 Task: Add the task  Create a new online tool for digital asset management to the section Code Champions in the project AgileHero and add a Due Date to the respective task as 2023/07/08
Action: Mouse moved to (80, 466)
Screenshot: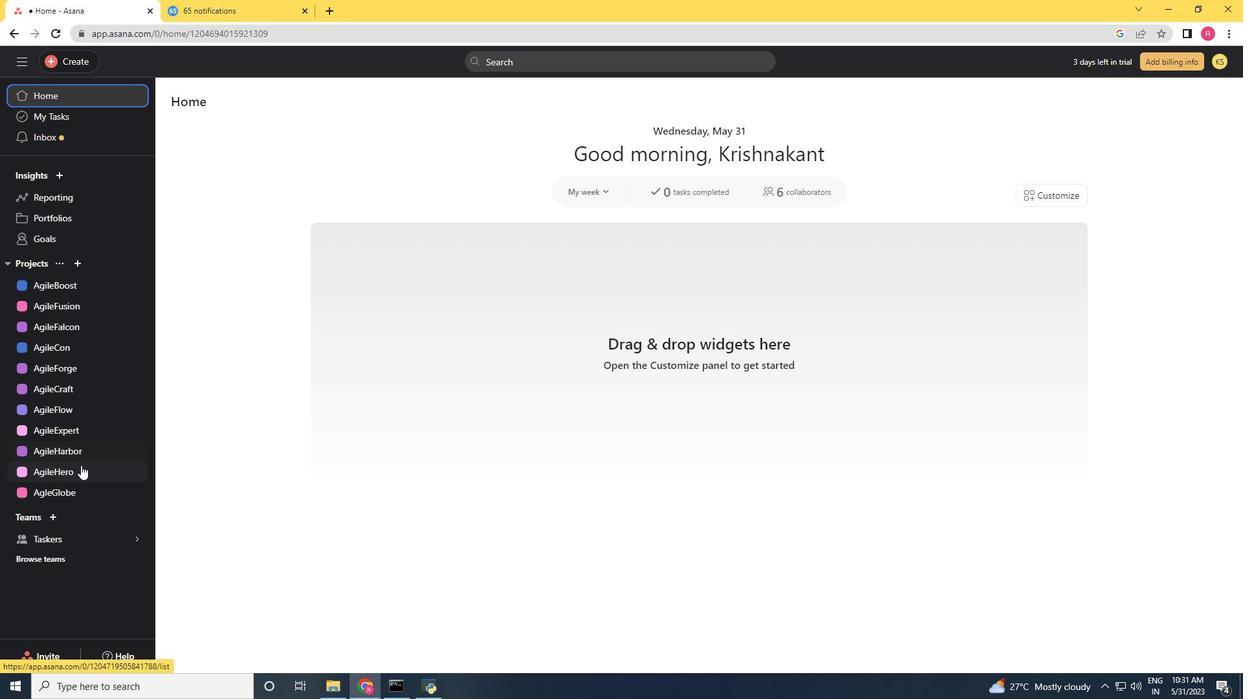 
Action: Mouse pressed left at (80, 466)
Screenshot: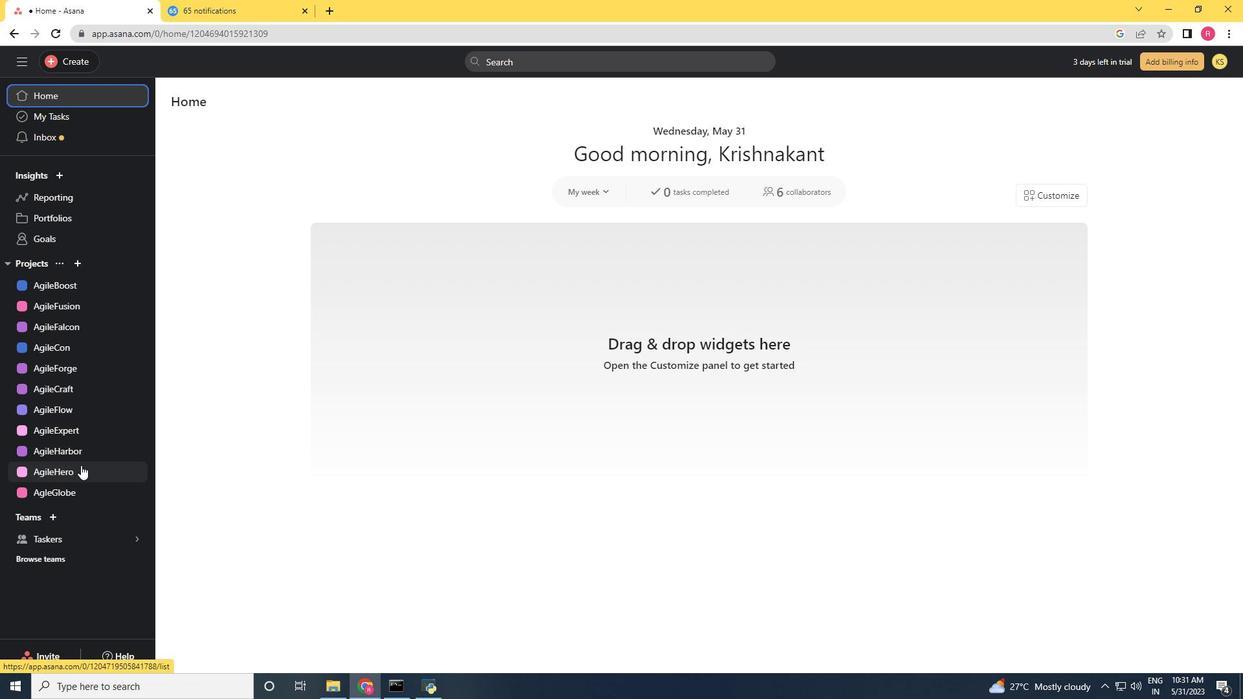 
Action: Mouse moved to (339, 445)
Screenshot: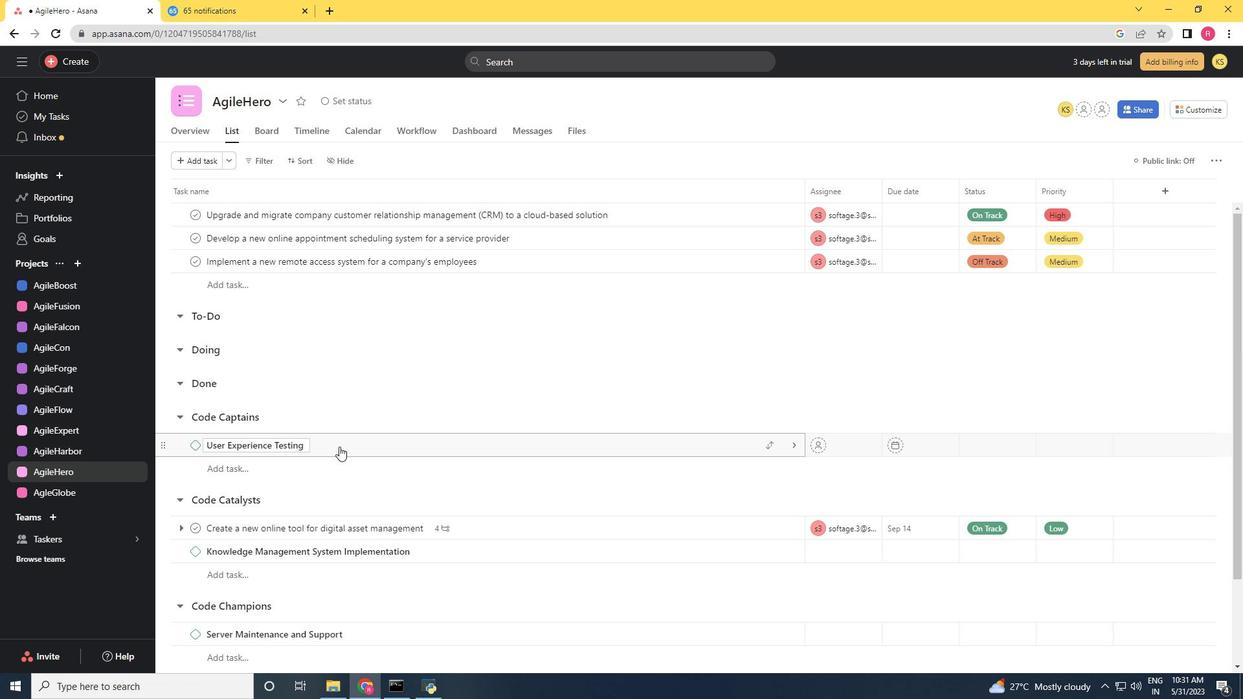 
Action: Mouse scrolled (339, 444) with delta (0, 0)
Screenshot: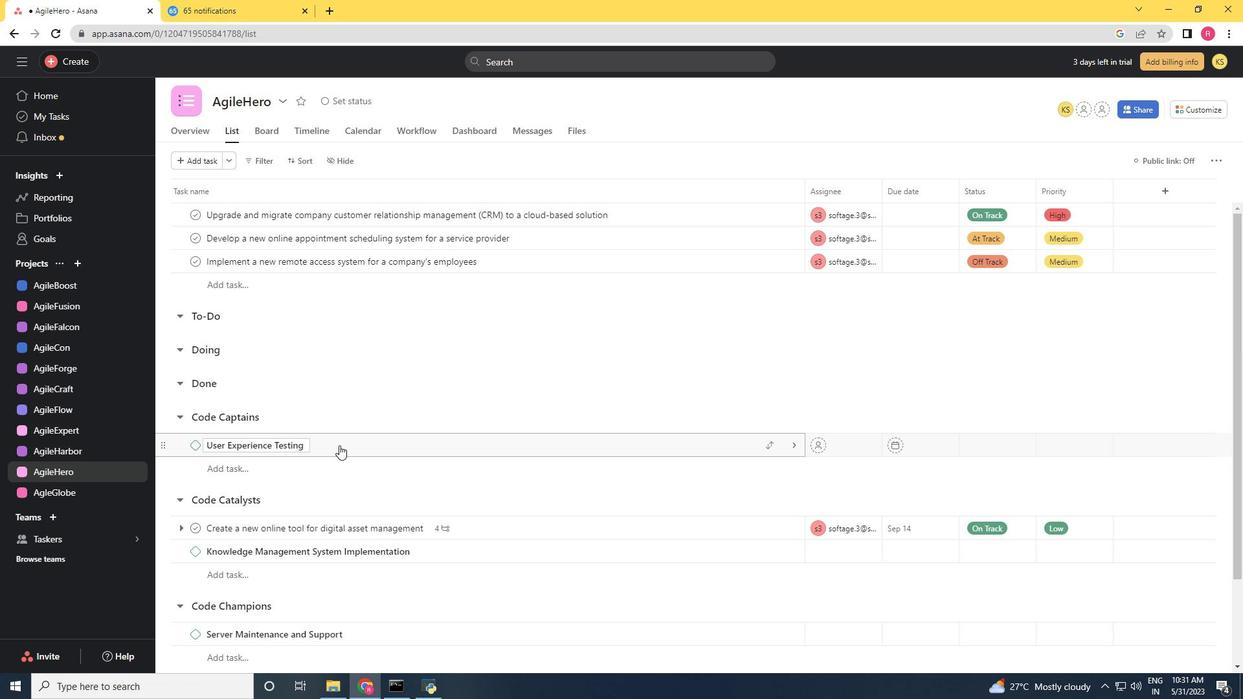 
Action: Mouse scrolled (339, 444) with delta (0, 0)
Screenshot: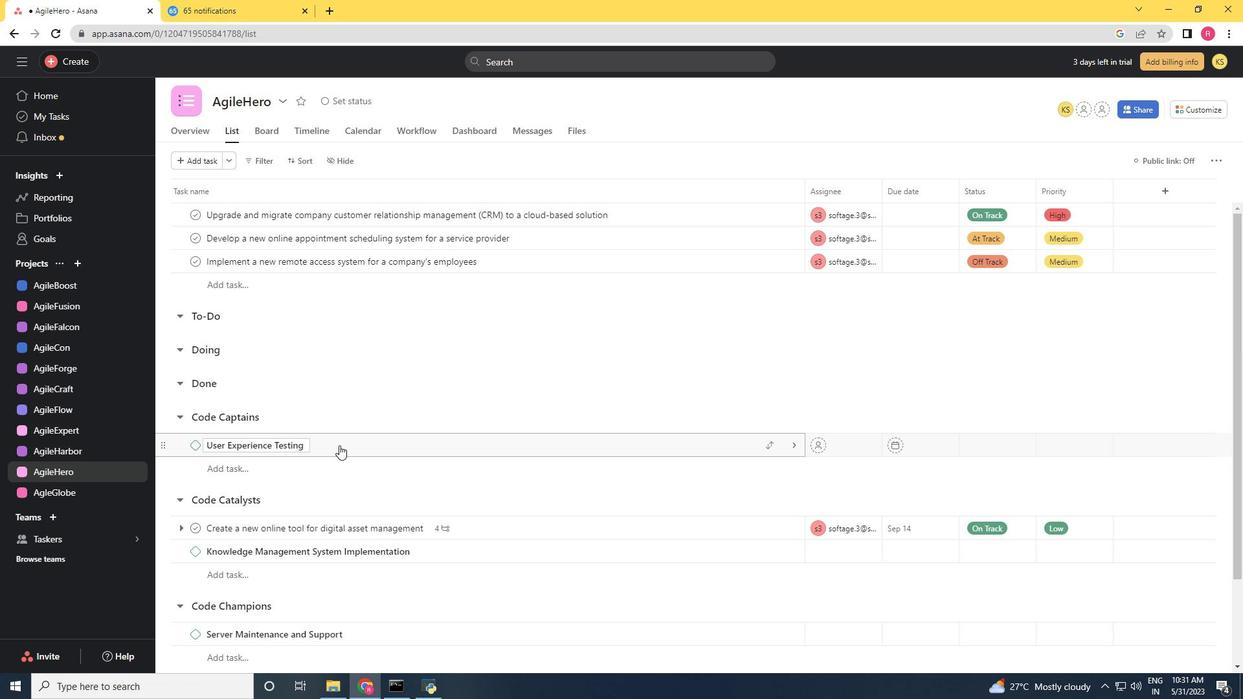 
Action: Mouse moved to (771, 428)
Screenshot: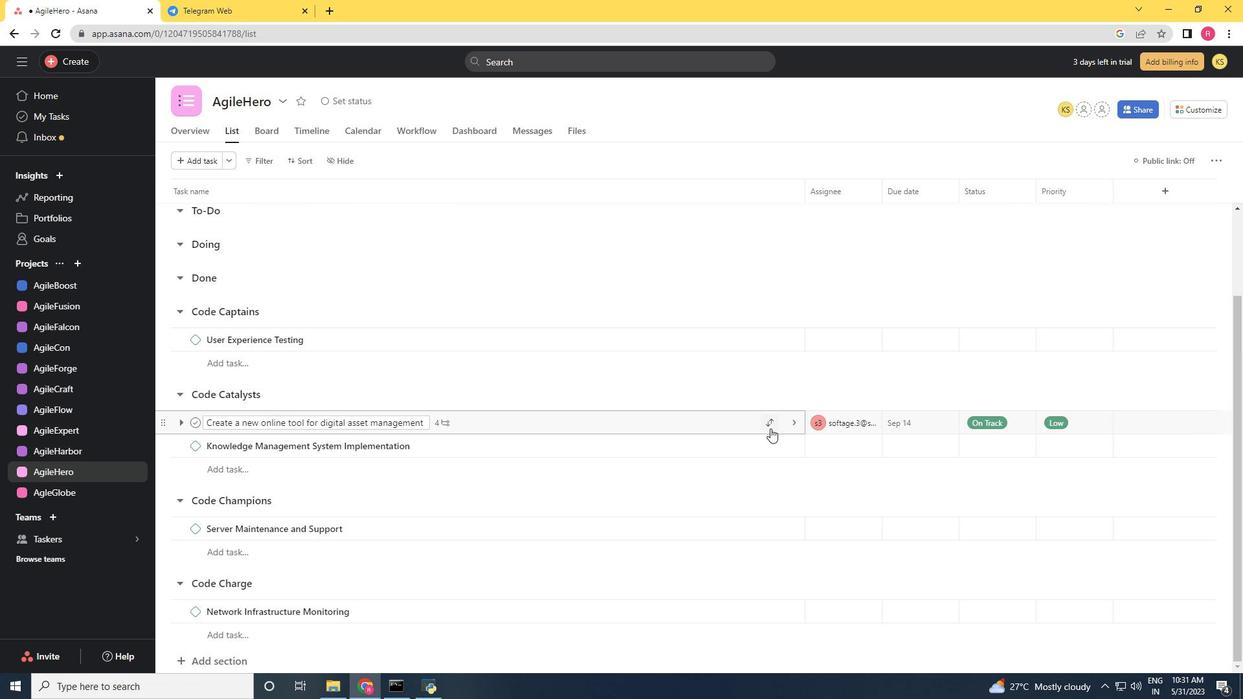 
Action: Mouse pressed left at (771, 428)
Screenshot: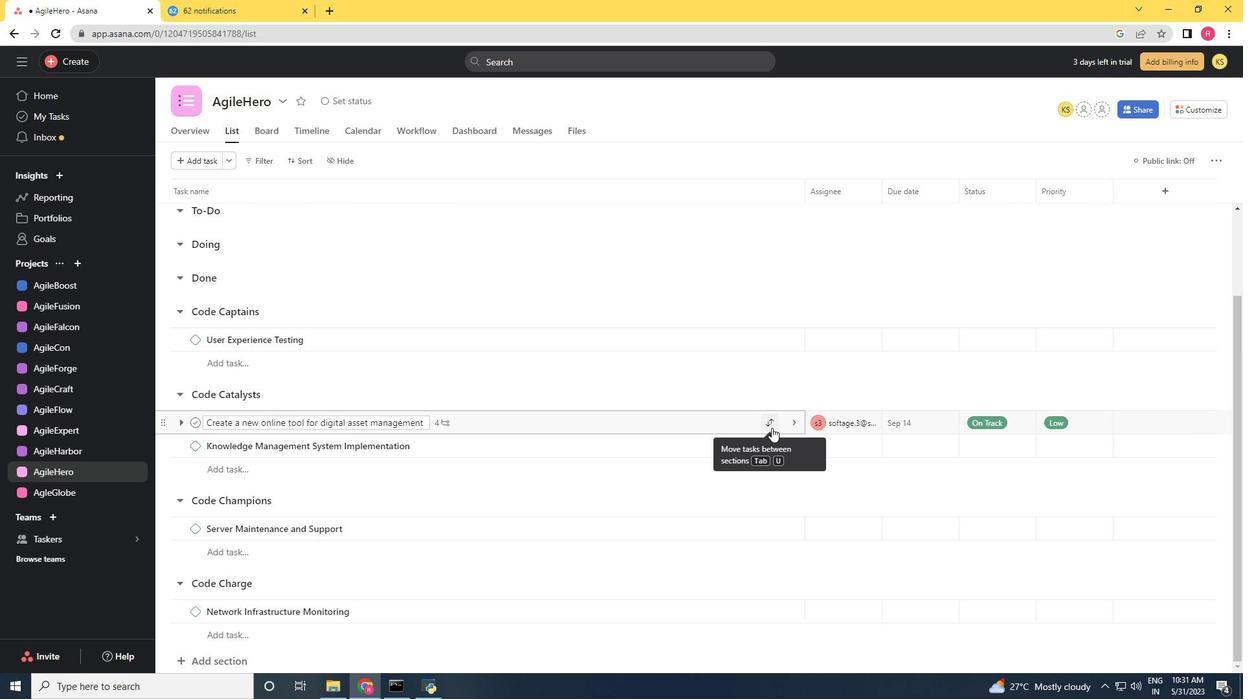 
Action: Mouse moved to (720, 610)
Screenshot: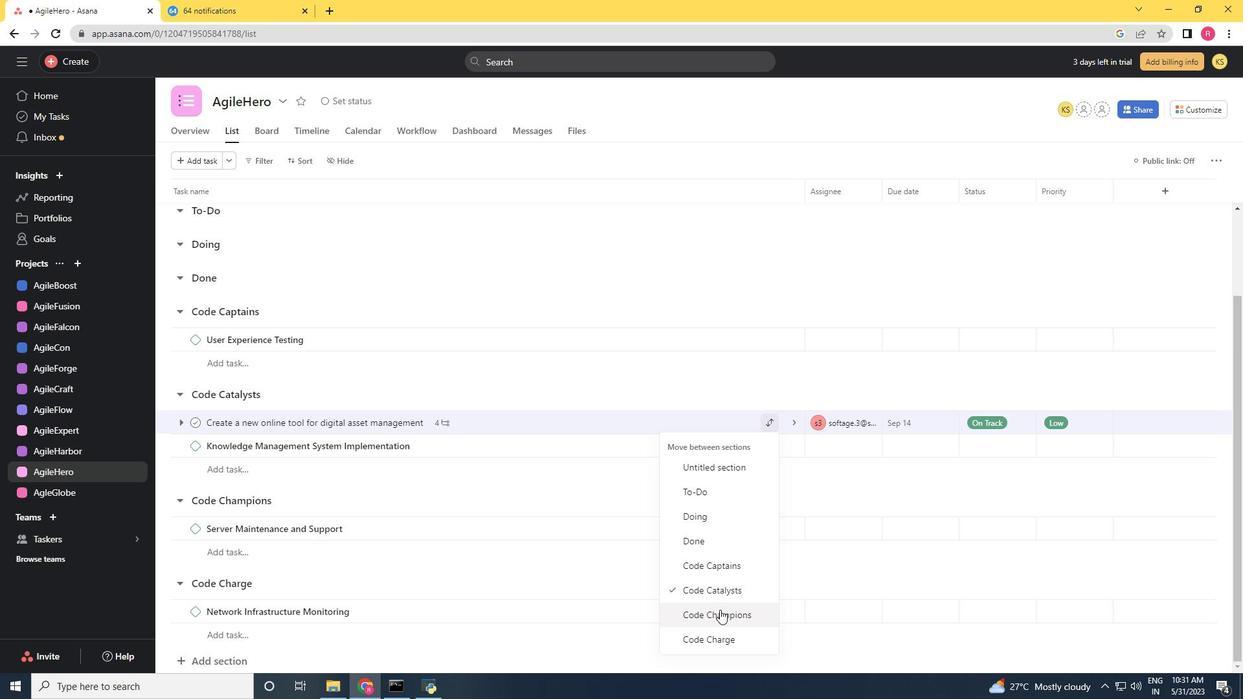 
Action: Mouse pressed left at (720, 610)
Screenshot: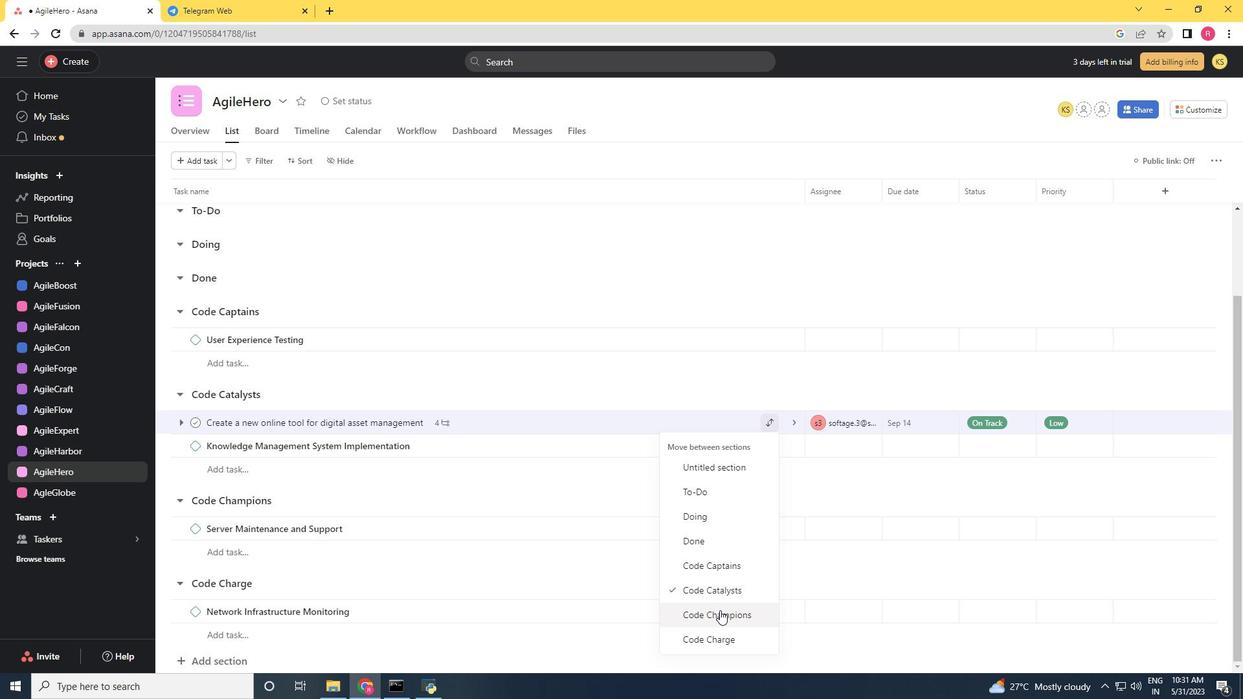 
Action: Mouse moved to (696, 564)
Screenshot: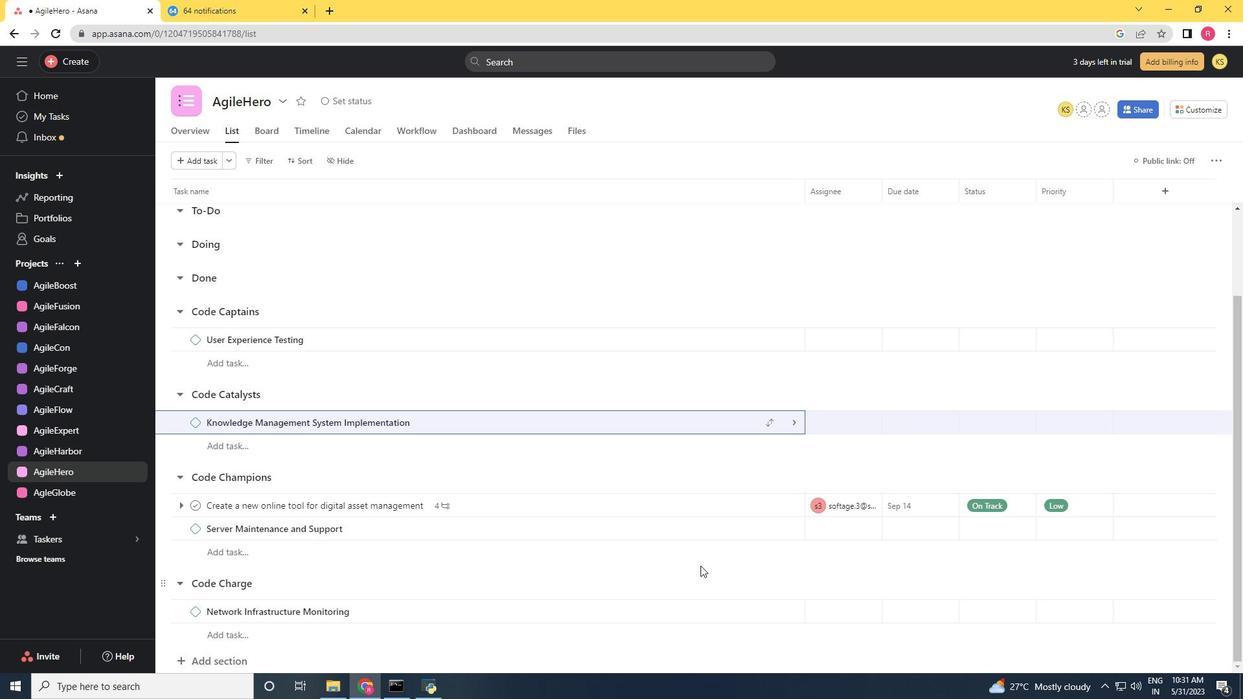 
Action: Mouse scrolled (696, 563) with delta (0, 0)
Screenshot: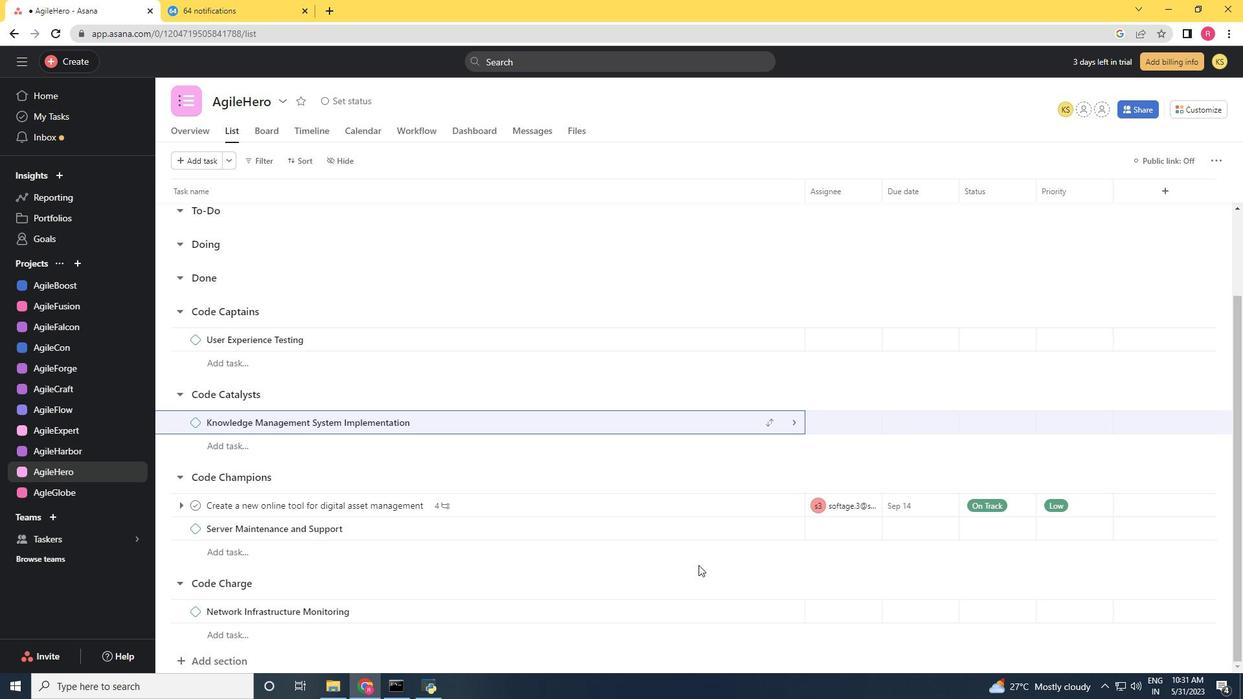 
Action: Mouse scrolled (696, 563) with delta (0, 0)
Screenshot: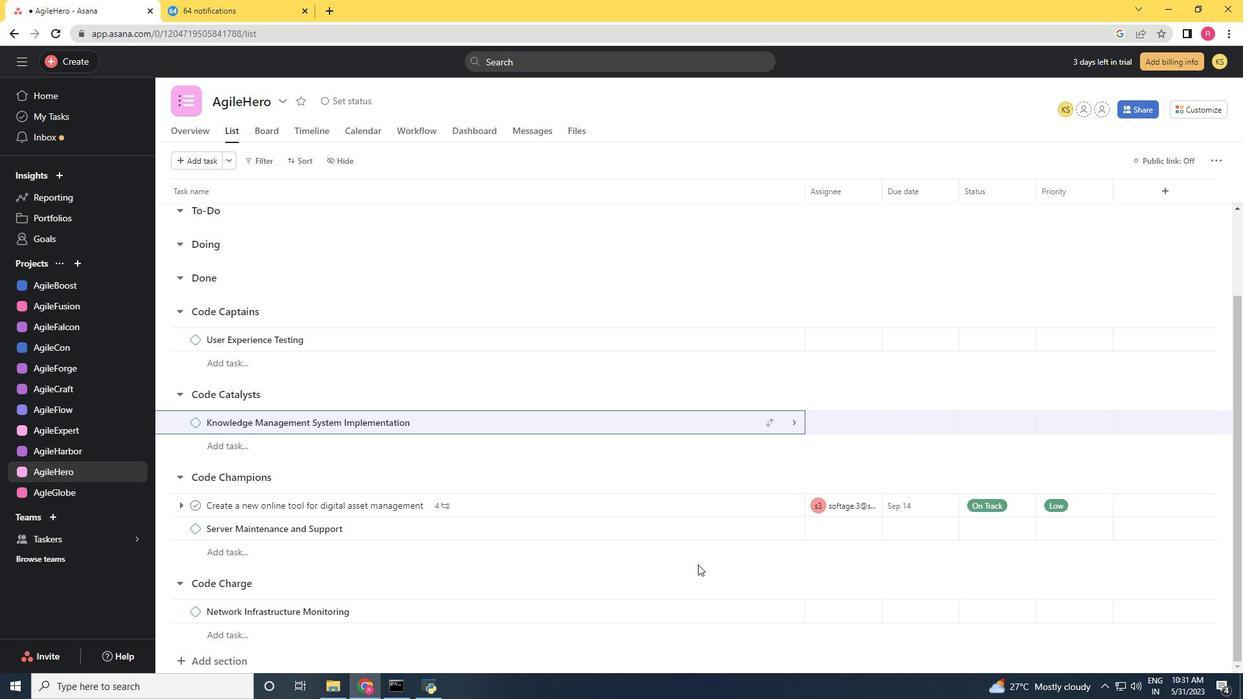 
Action: Mouse moved to (665, 501)
Screenshot: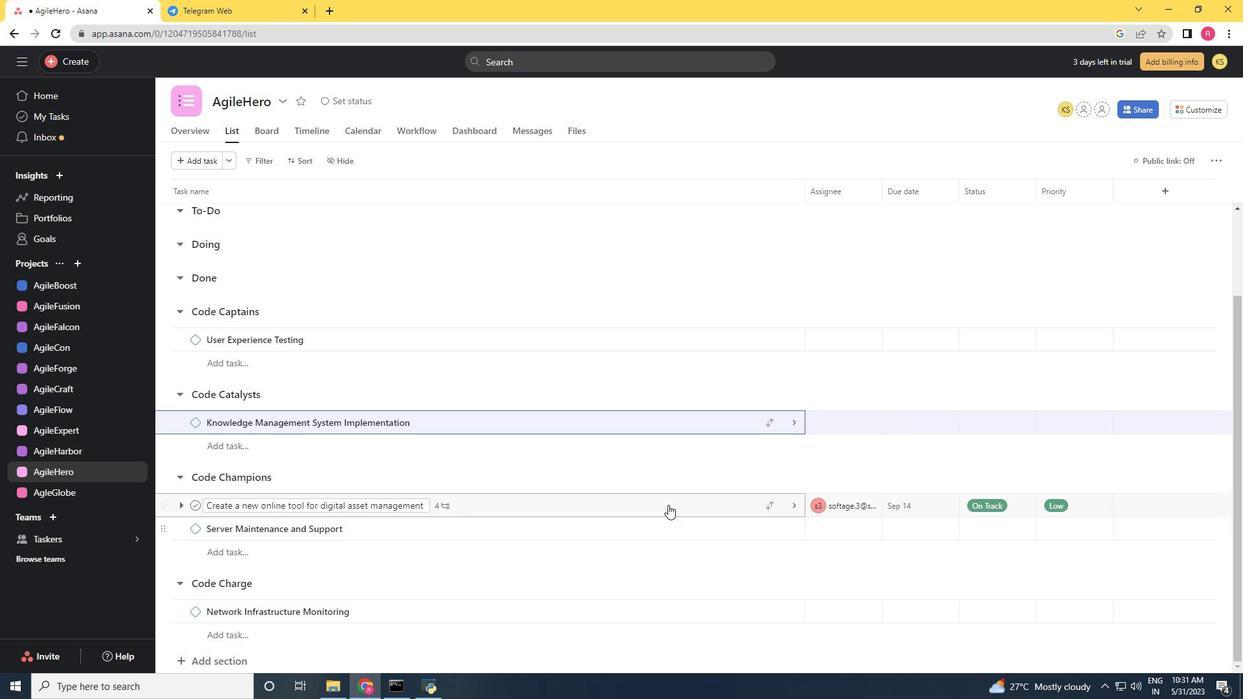 
Action: Mouse pressed left at (665, 501)
Screenshot: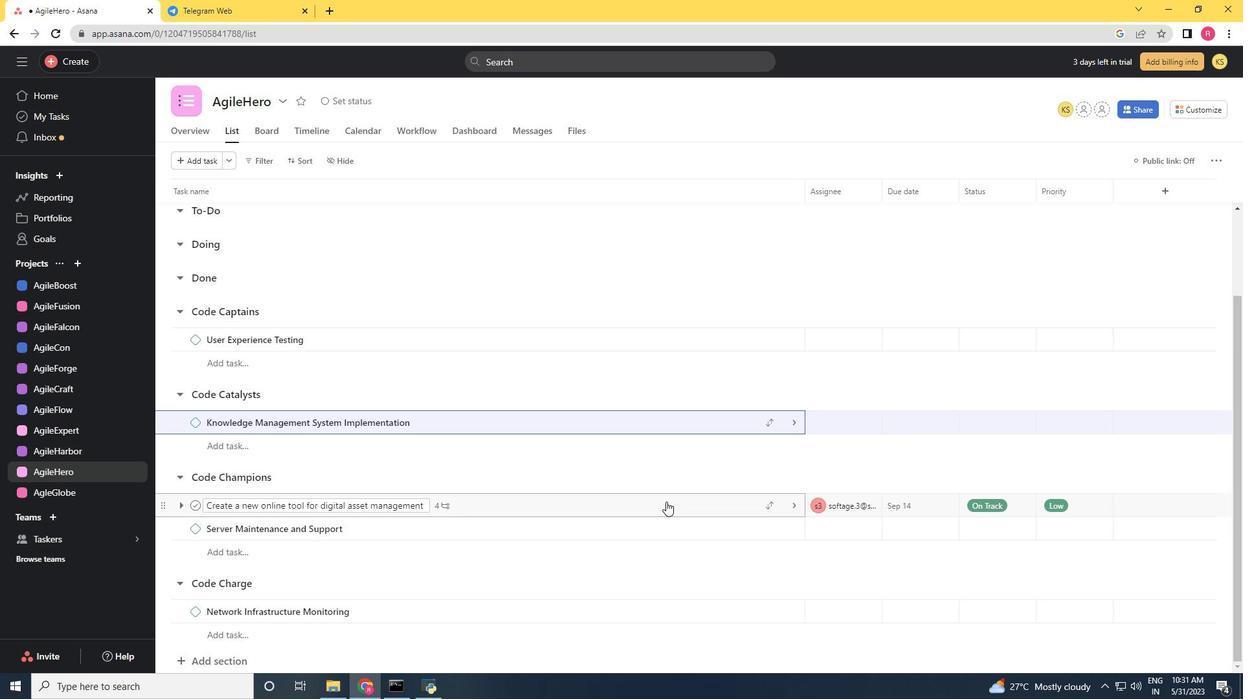 
Action: Mouse moved to (955, 258)
Screenshot: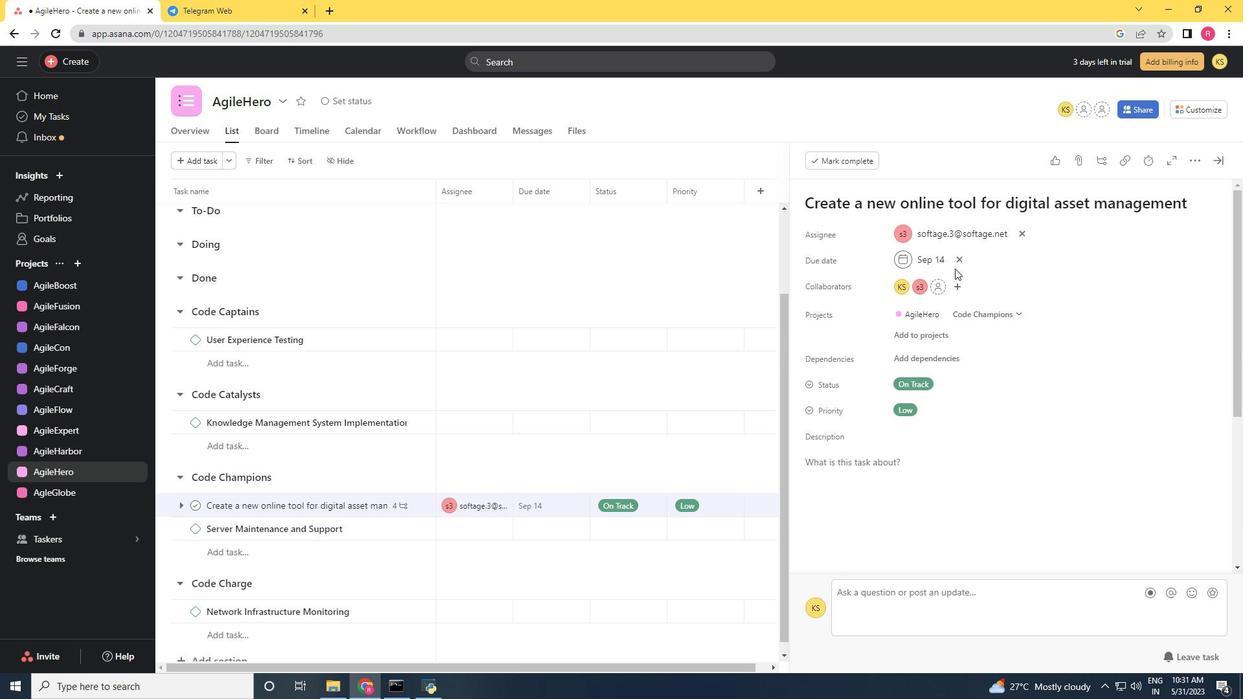 
Action: Mouse pressed left at (955, 258)
Screenshot: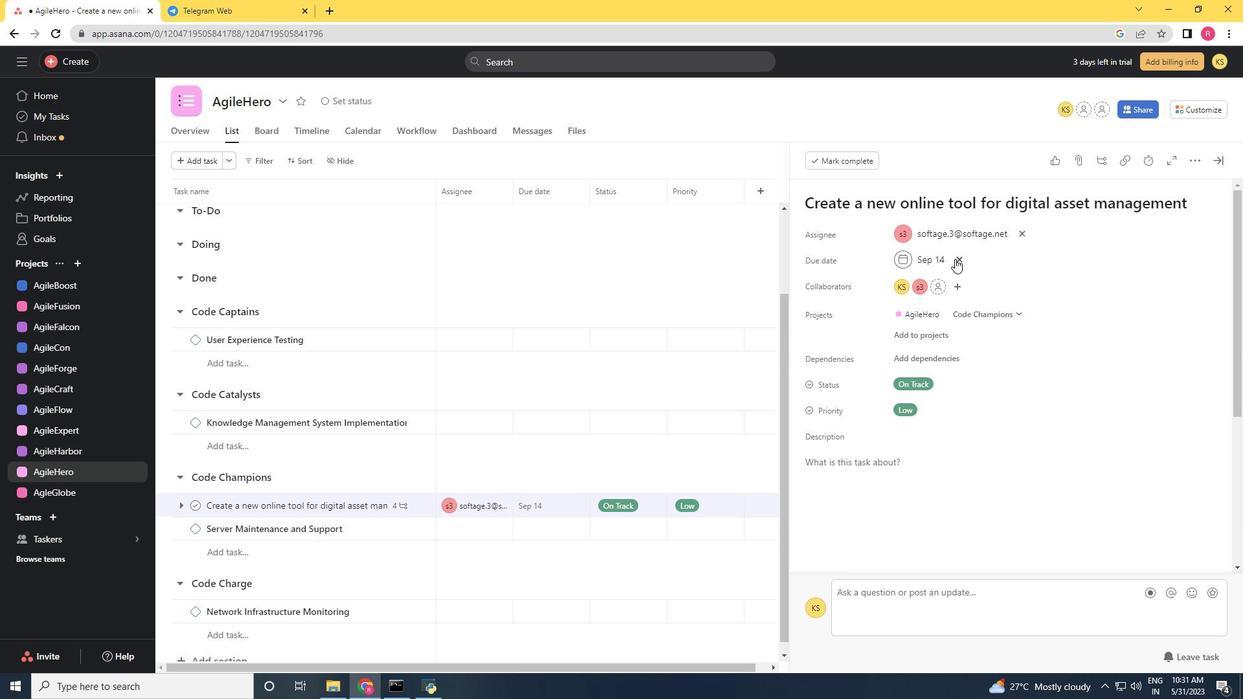 
Action: Mouse moved to (938, 262)
Screenshot: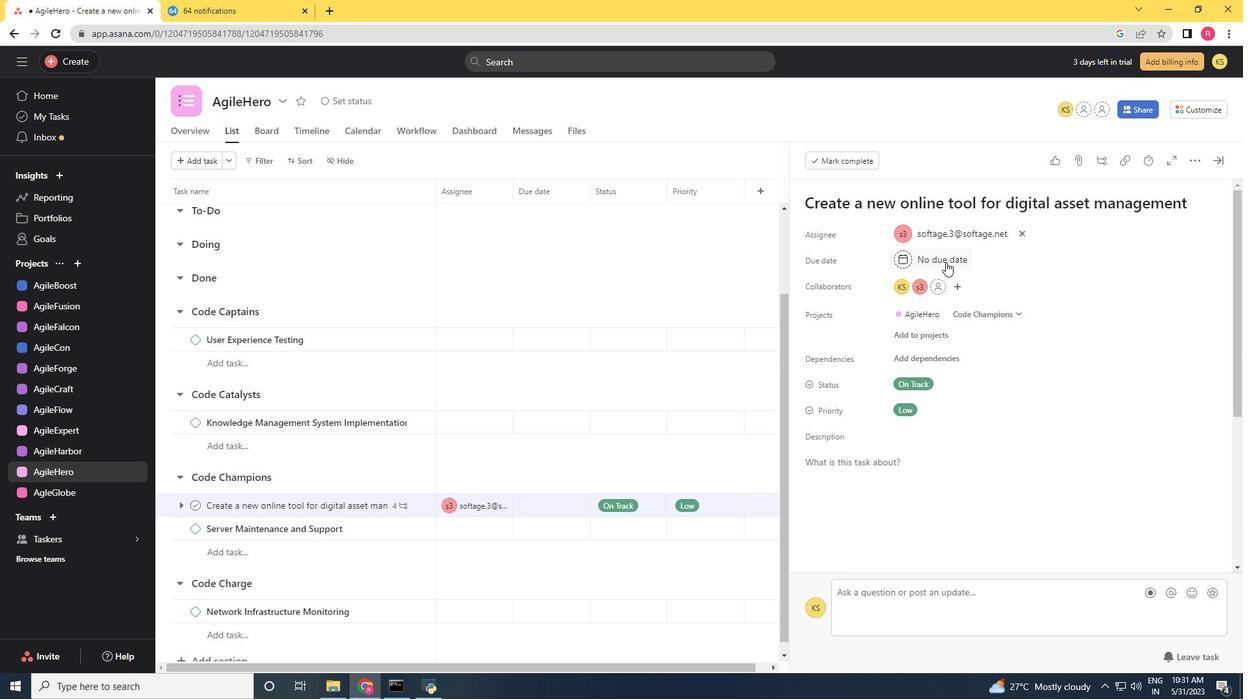 
Action: Mouse pressed left at (938, 262)
Screenshot: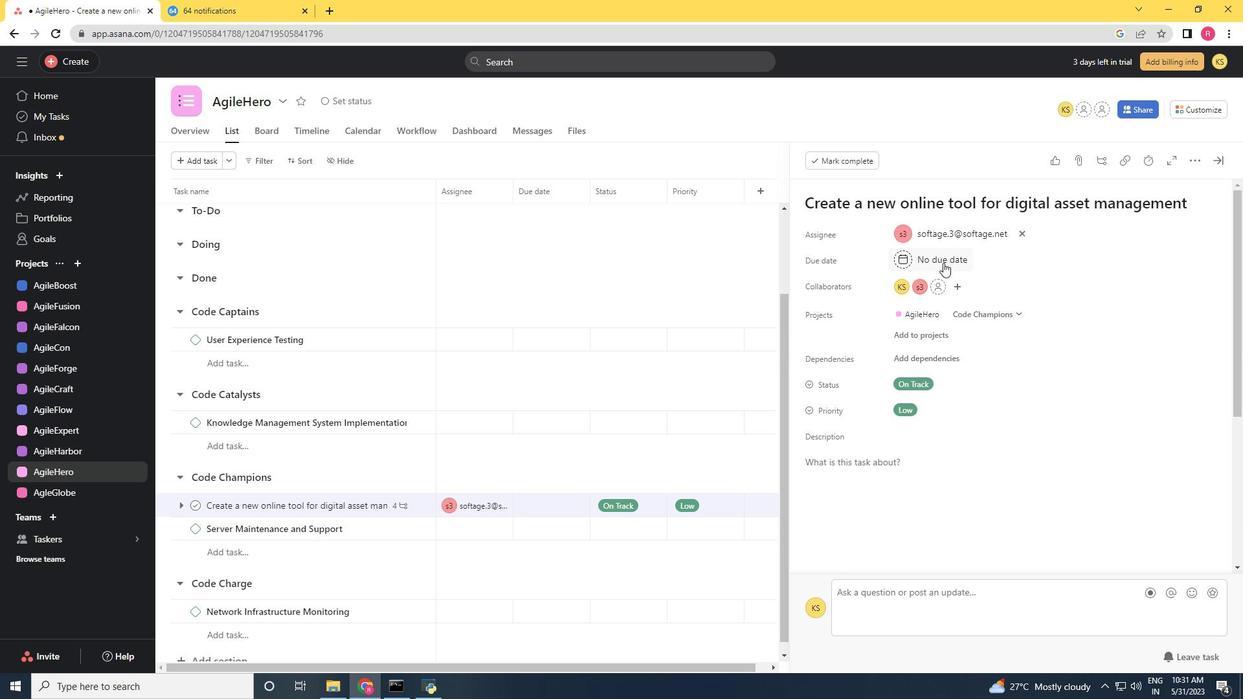 
Action: Mouse moved to (1047, 322)
Screenshot: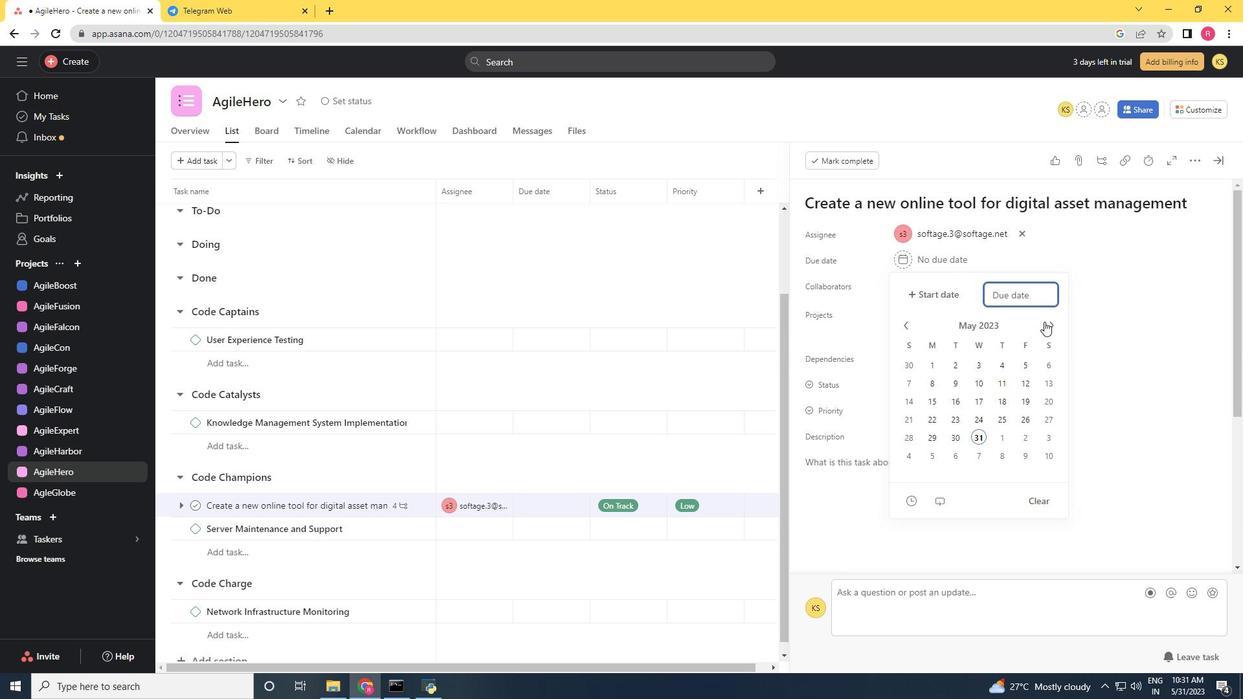 
Action: Mouse pressed left at (1047, 322)
Screenshot: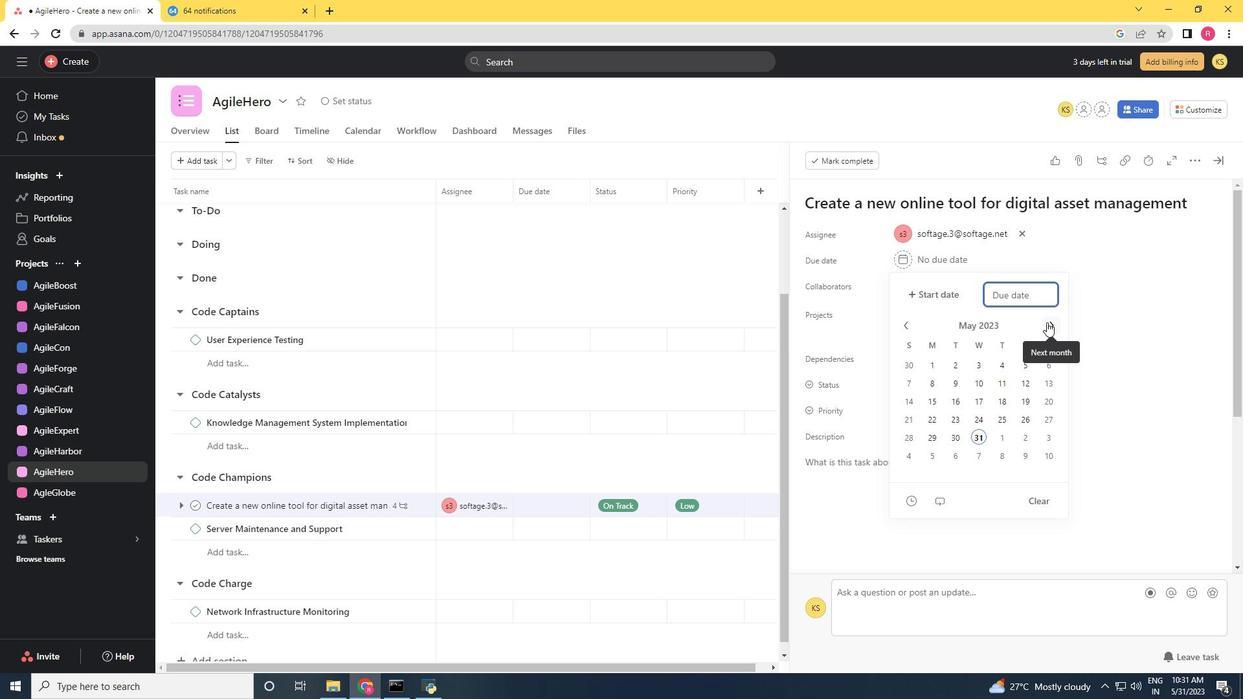 
Action: Mouse moved to (1047, 323)
Screenshot: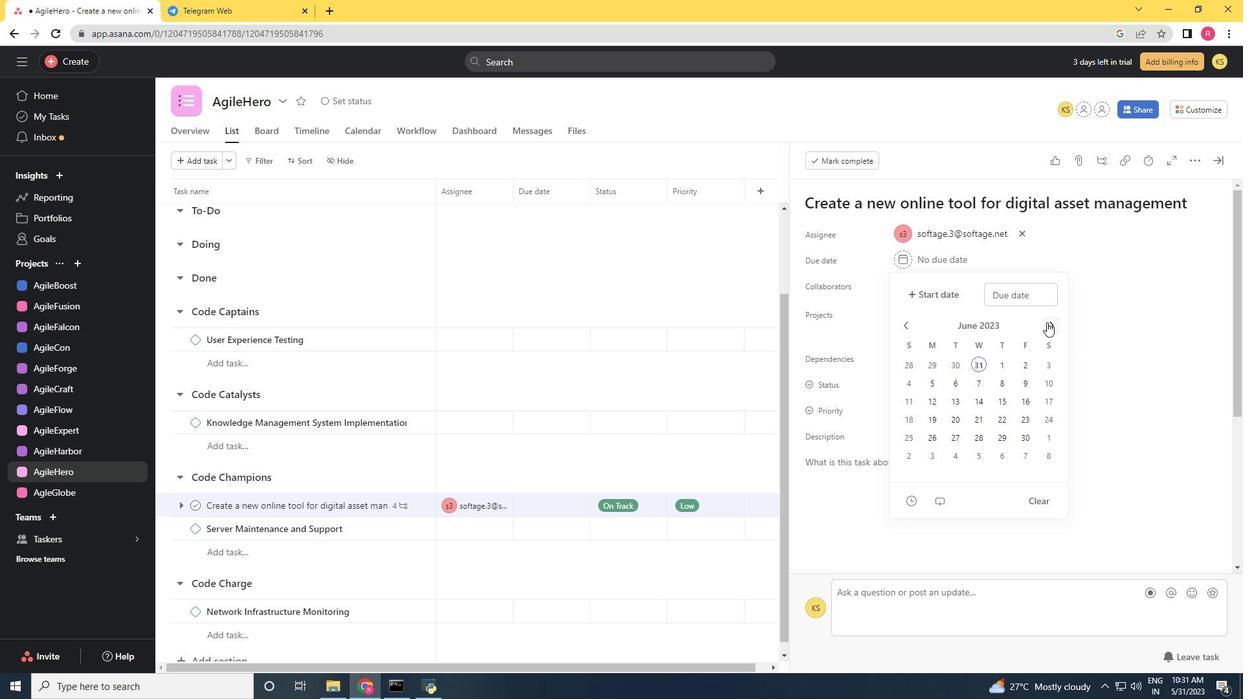 
Action: Mouse pressed left at (1047, 323)
Screenshot: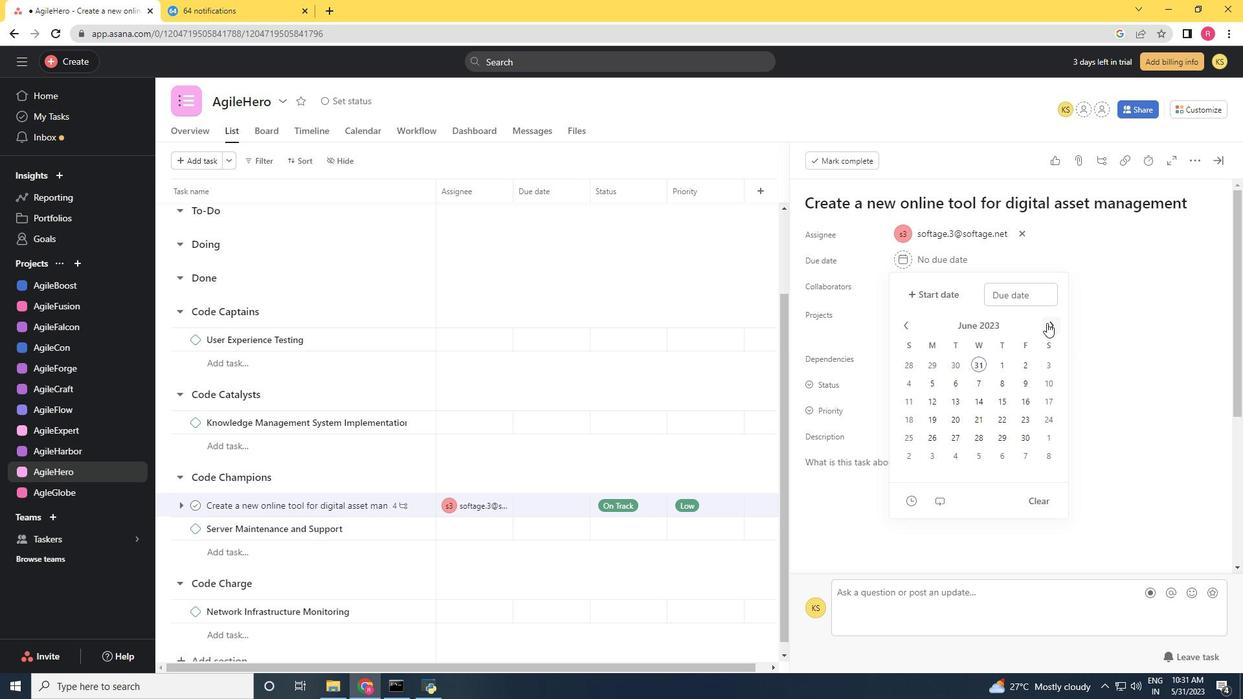 
Action: Mouse moved to (1047, 385)
Screenshot: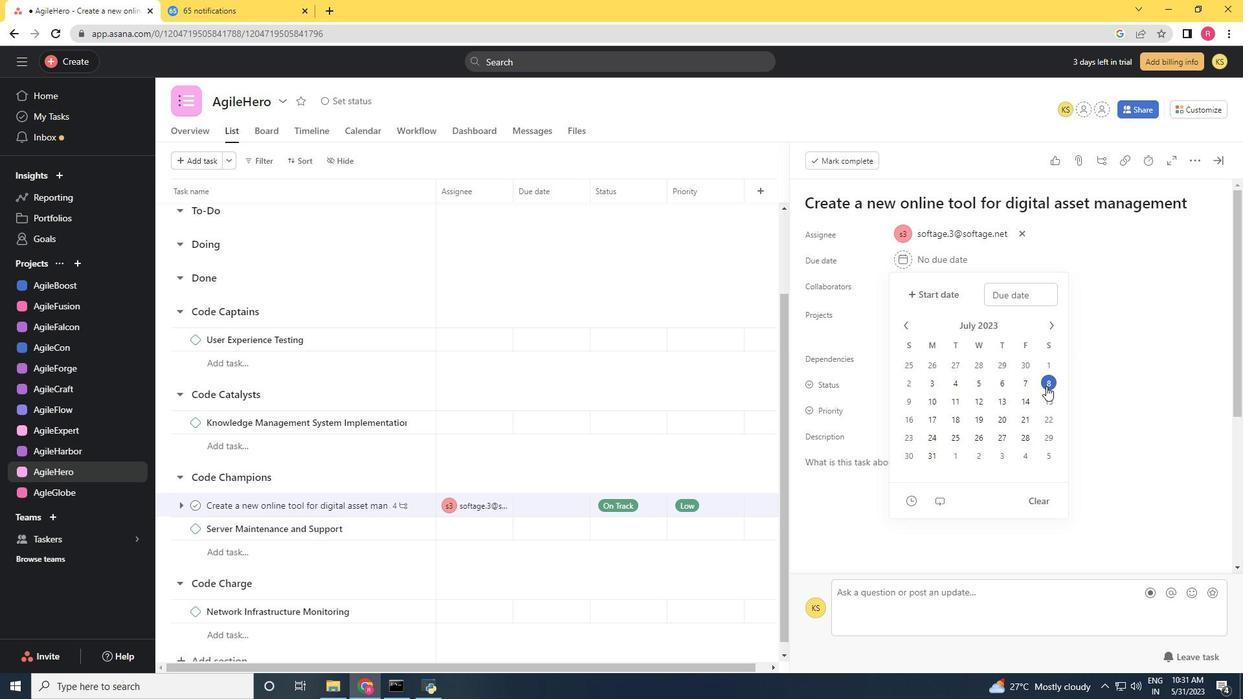 
Action: Mouse pressed left at (1047, 385)
Screenshot: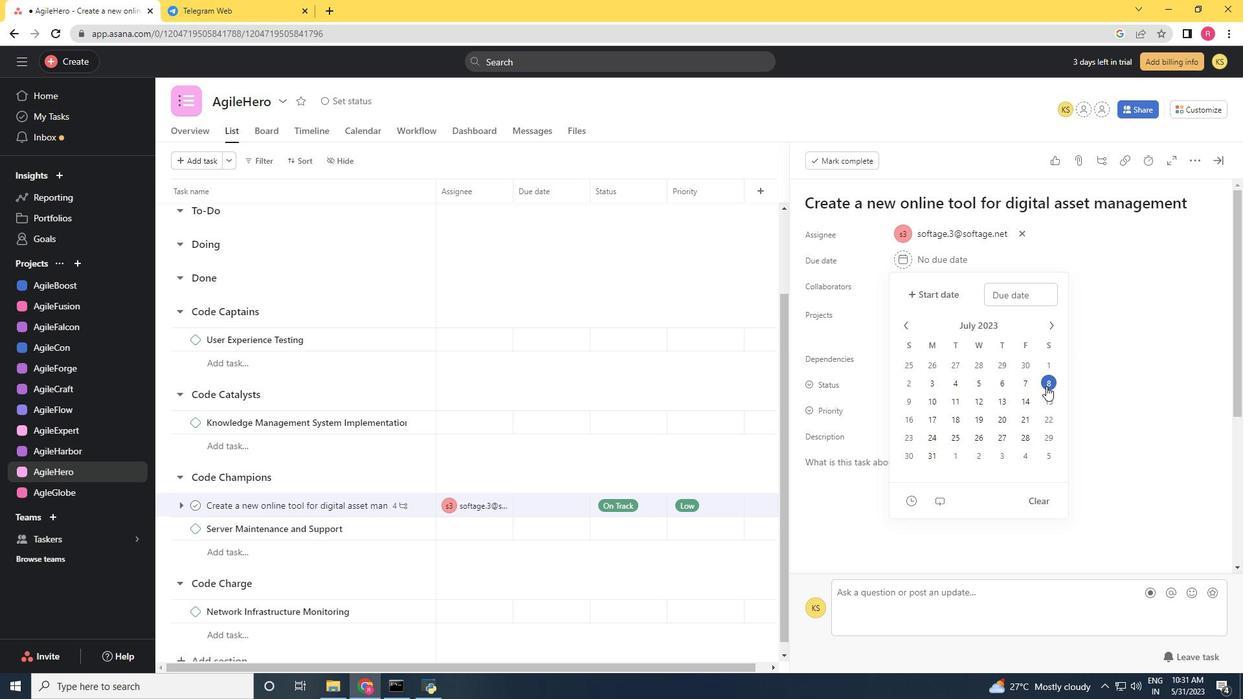 
Action: Mouse moved to (1146, 380)
Screenshot: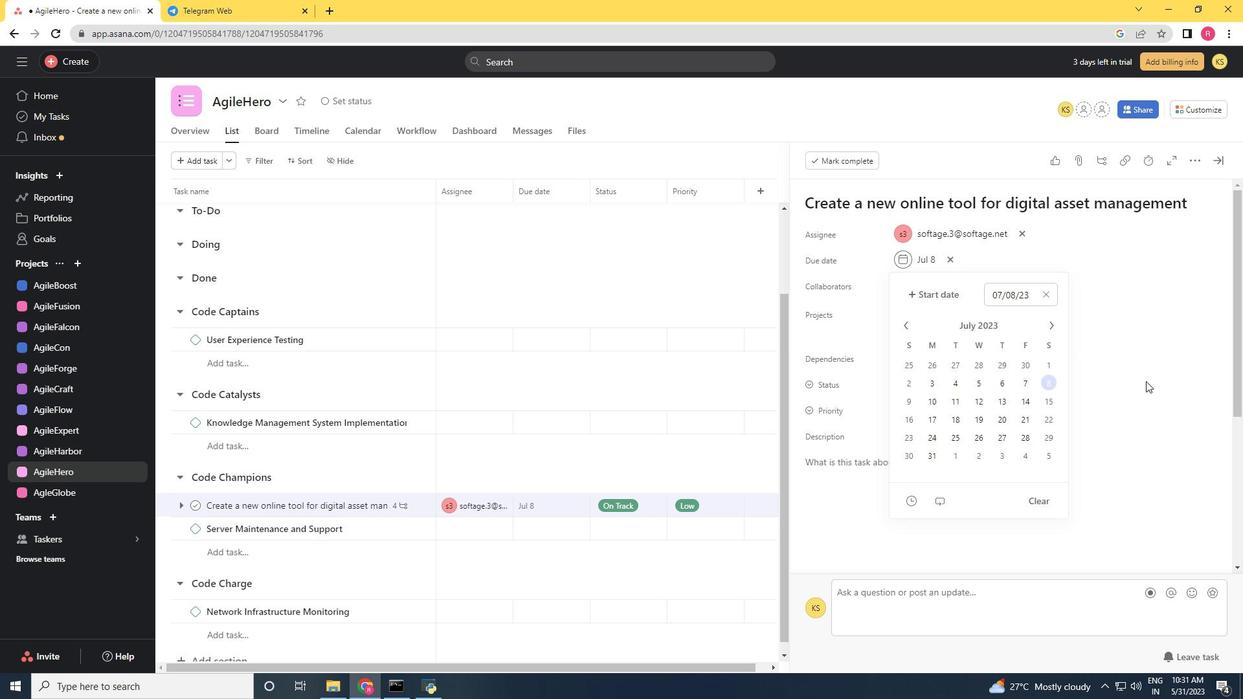 
Action: Mouse pressed left at (1146, 380)
Screenshot: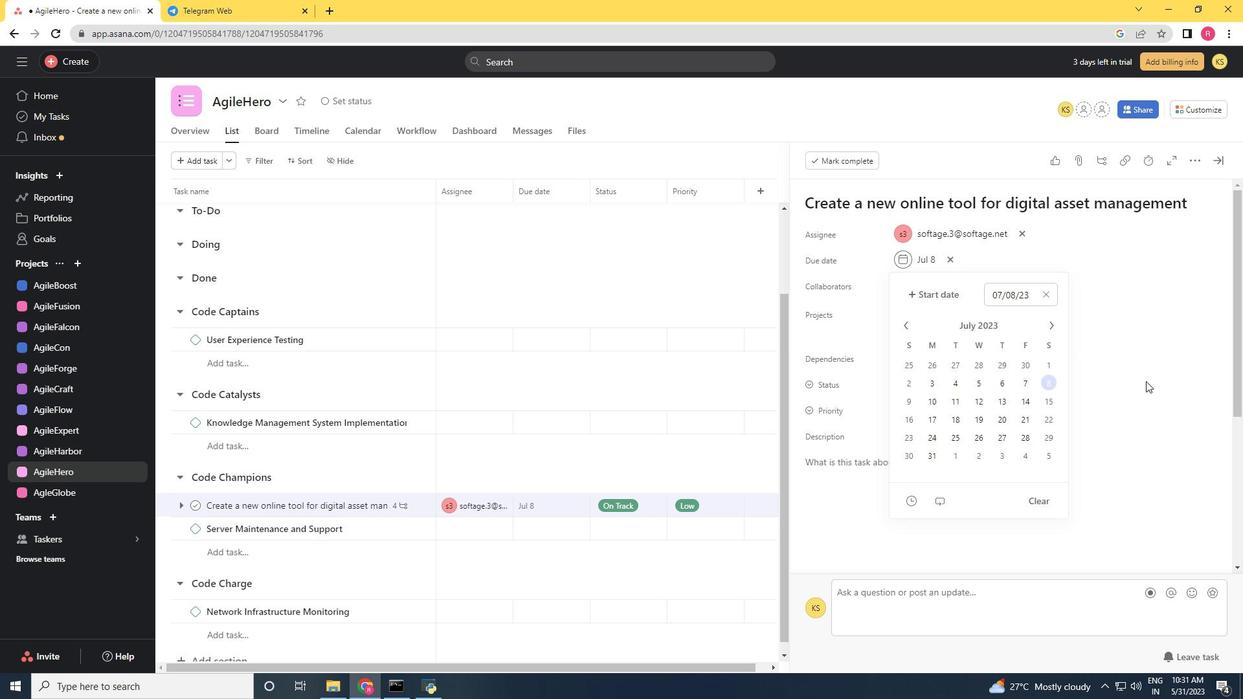 
Action: Mouse moved to (1224, 161)
Screenshot: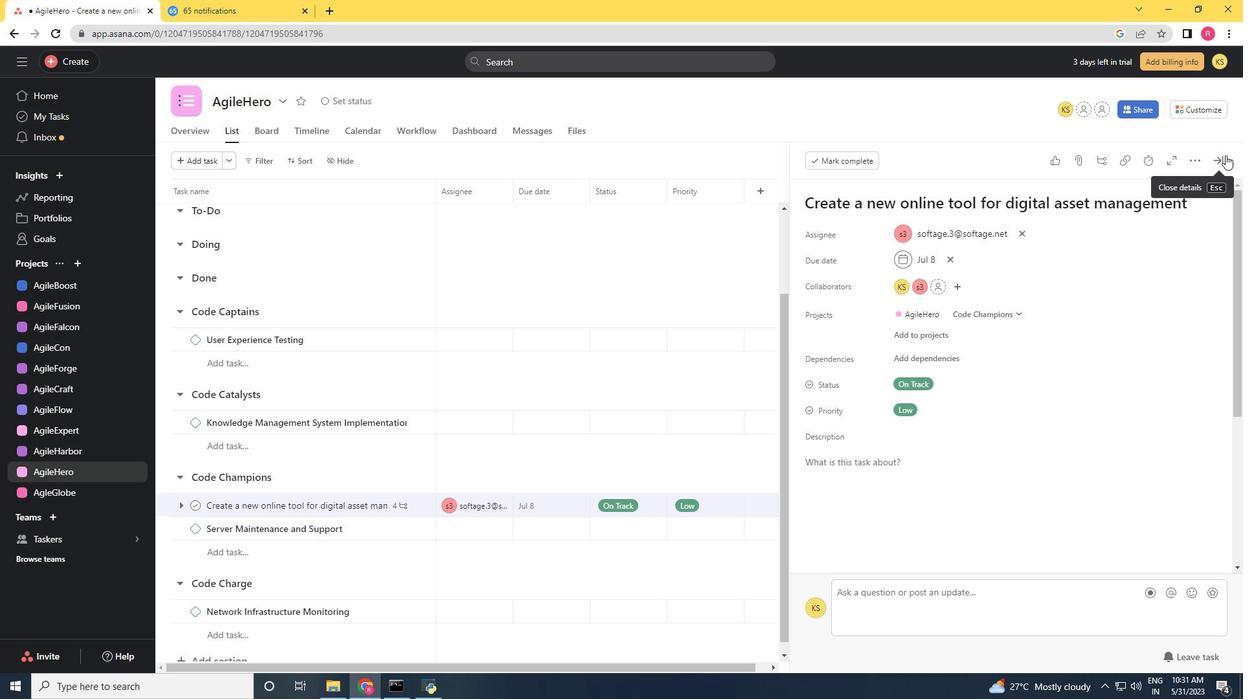 
Action: Mouse pressed left at (1224, 161)
Screenshot: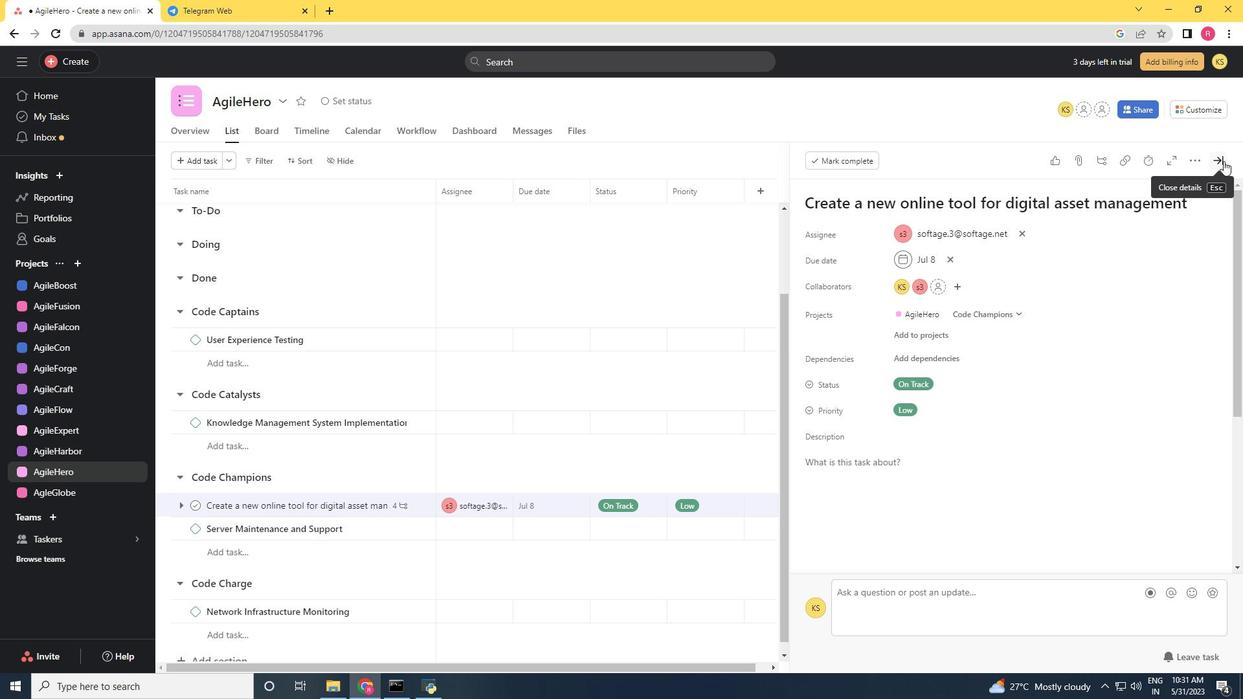 
